 Task: Add the location "Delhi, India".
Action: Mouse scrolled (651, 325) with delta (0, 0)
Screenshot: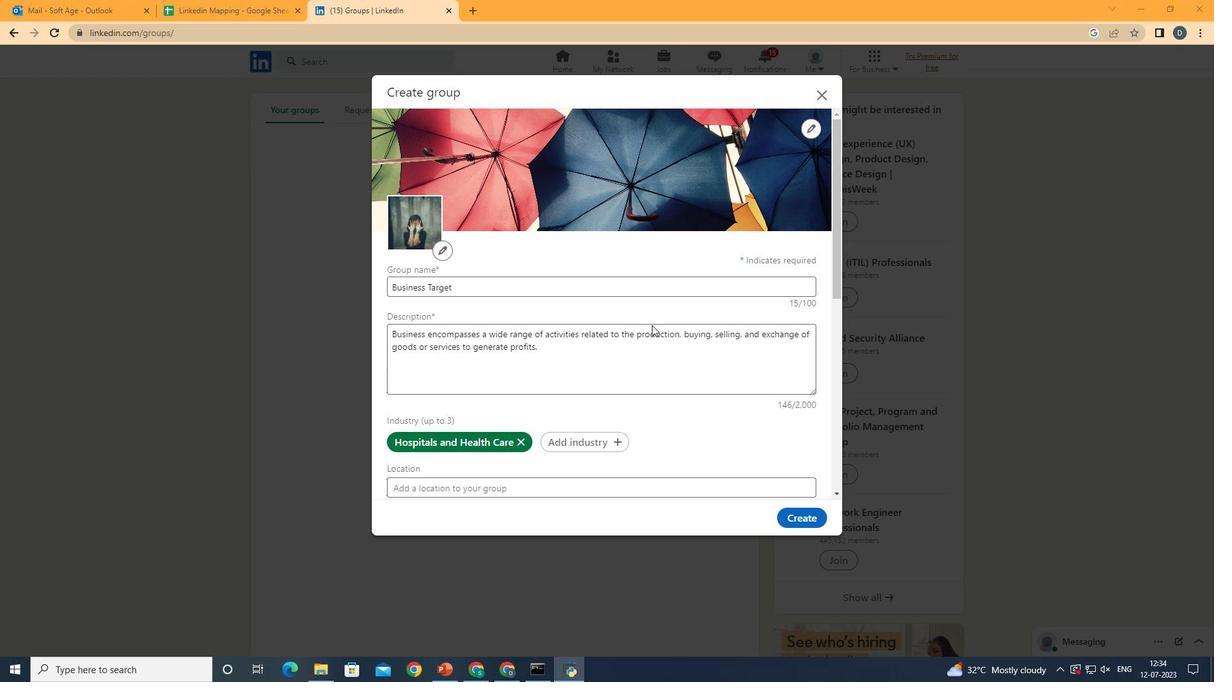 
Action: Mouse scrolled (651, 325) with delta (0, 0)
Screenshot: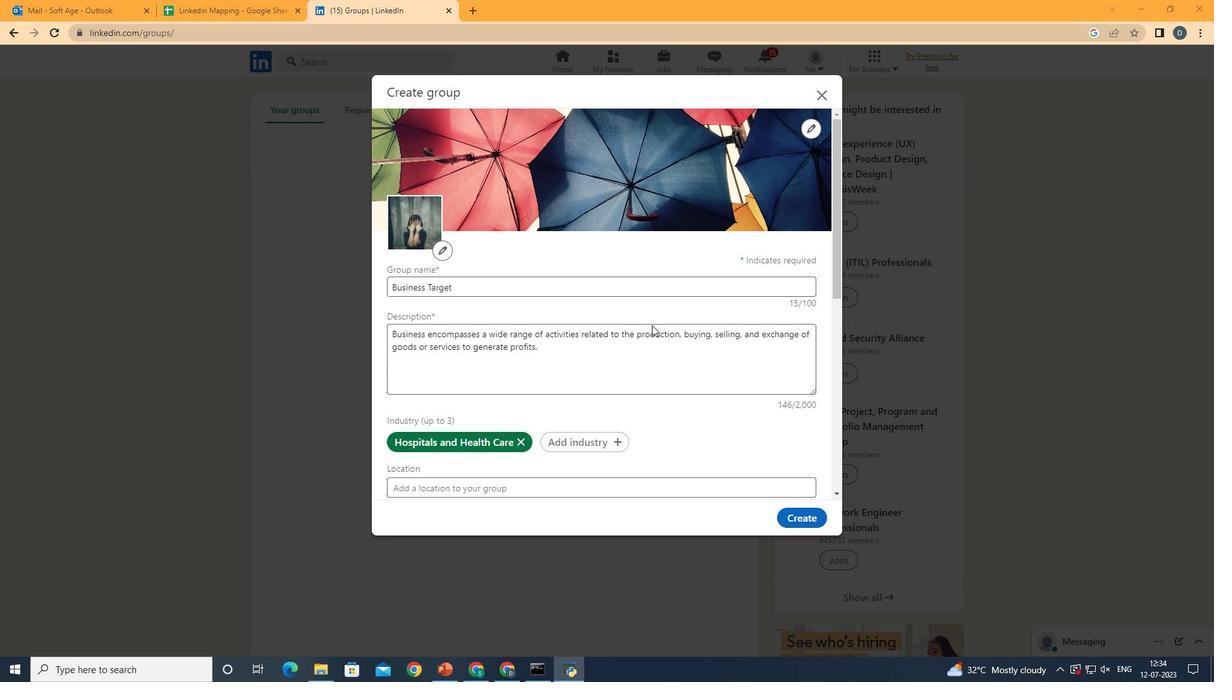 
Action: Mouse scrolled (651, 325) with delta (0, 0)
Screenshot: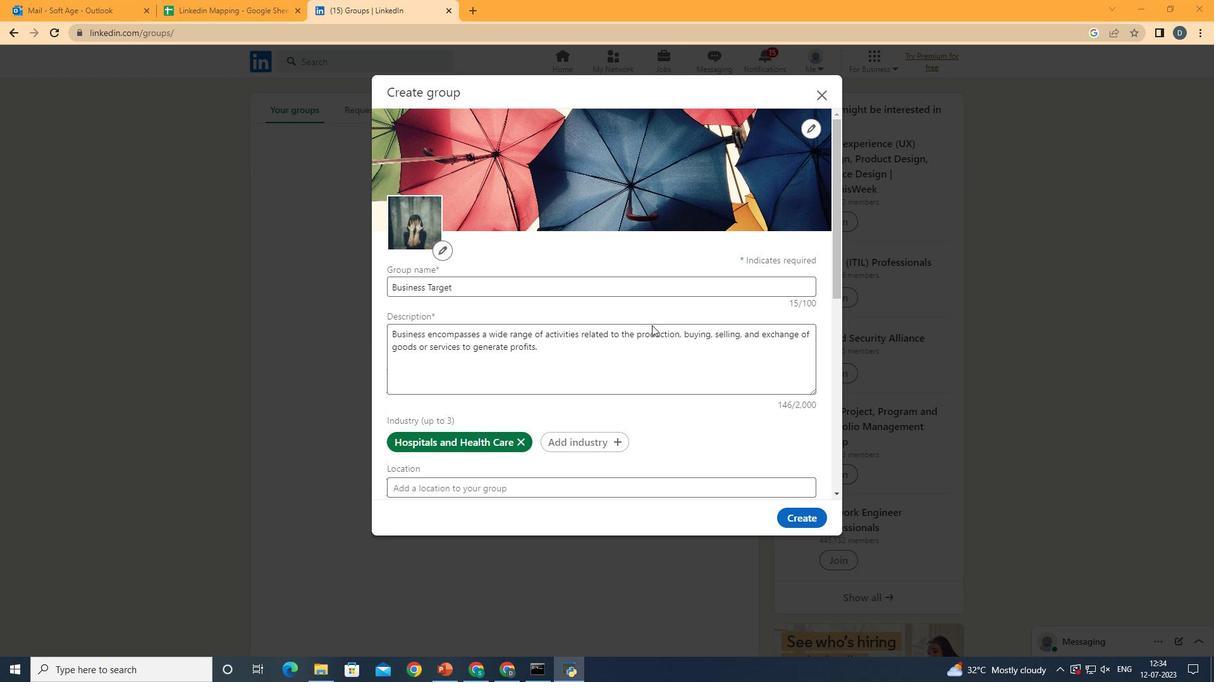 
Action: Mouse moved to (620, 300)
Screenshot: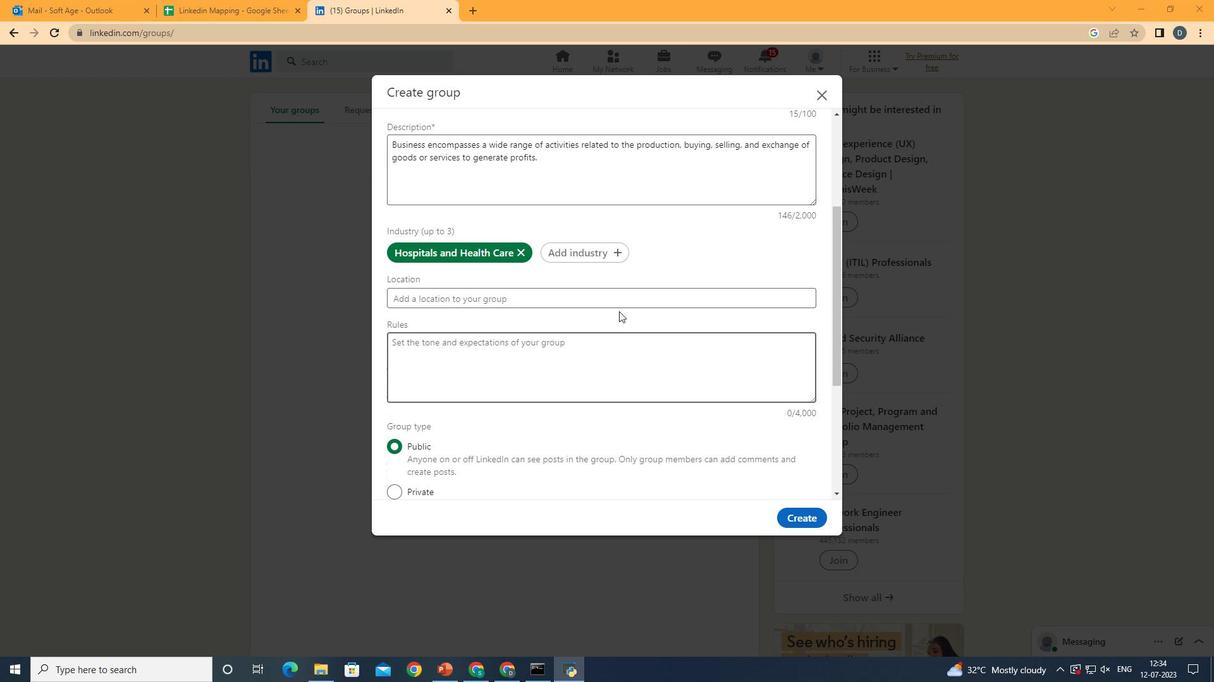 
Action: Mouse pressed left at (620, 300)
Screenshot: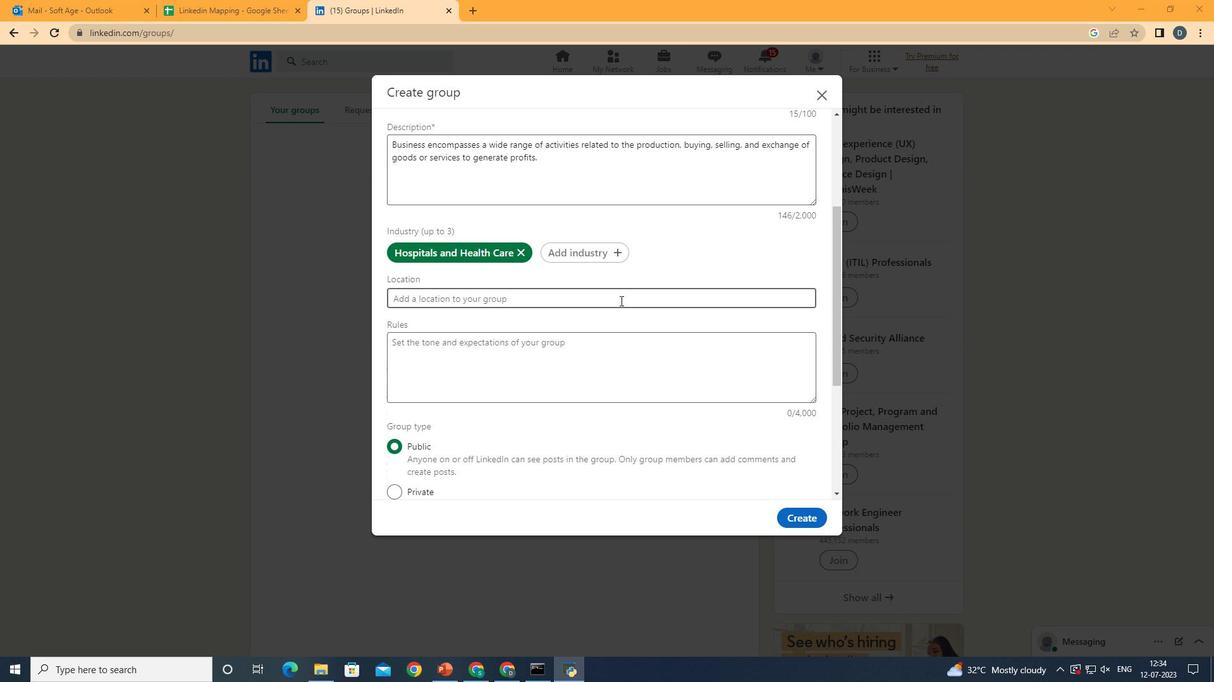 
Action: Key pressed <Key.shift><Key.shift><Key.shift><Key.shift><Key.shift><Key.shift><Key.shift><Key.shift><Key.shift><Key.shift><Key.shift><Key.shift><Key.shift>Delhi,
Screenshot: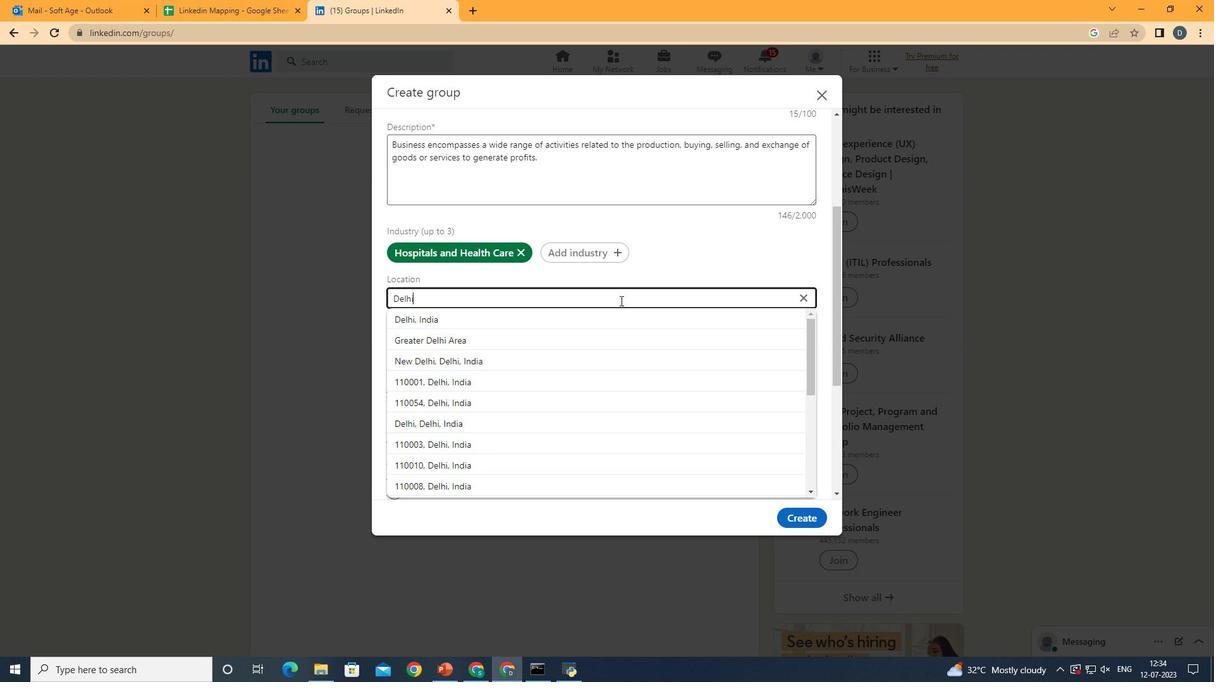
Action: Mouse moved to (605, 319)
Screenshot: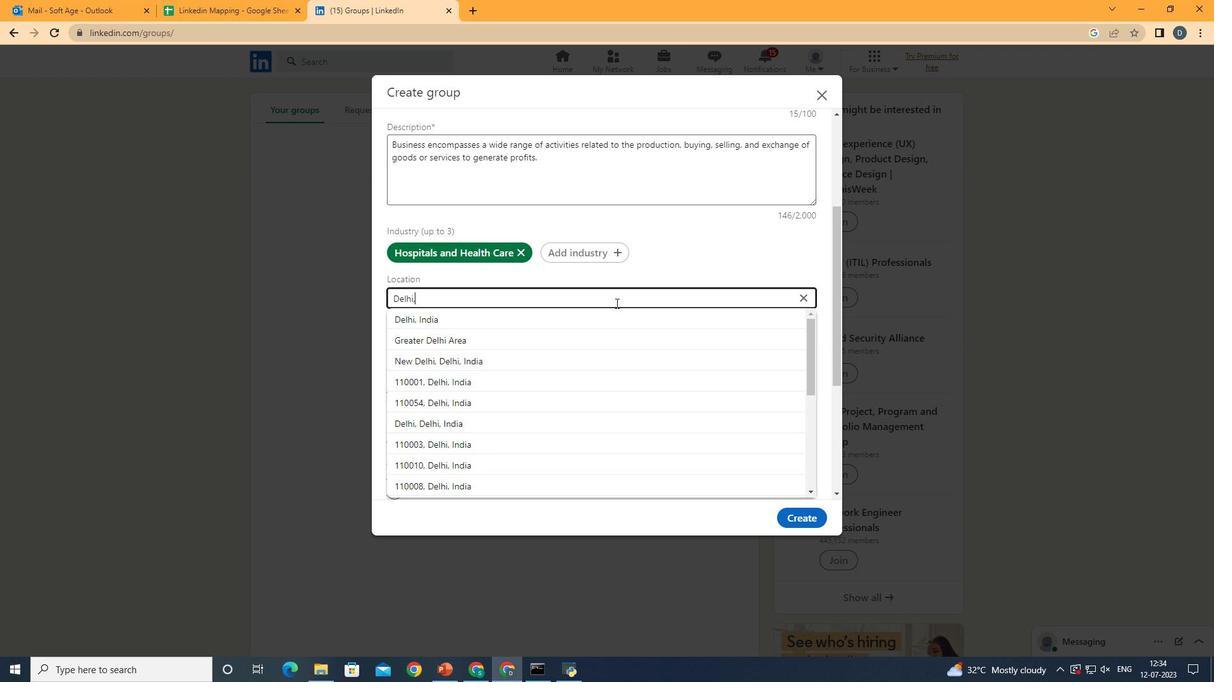 
Action: Mouse pressed left at (605, 319)
Screenshot: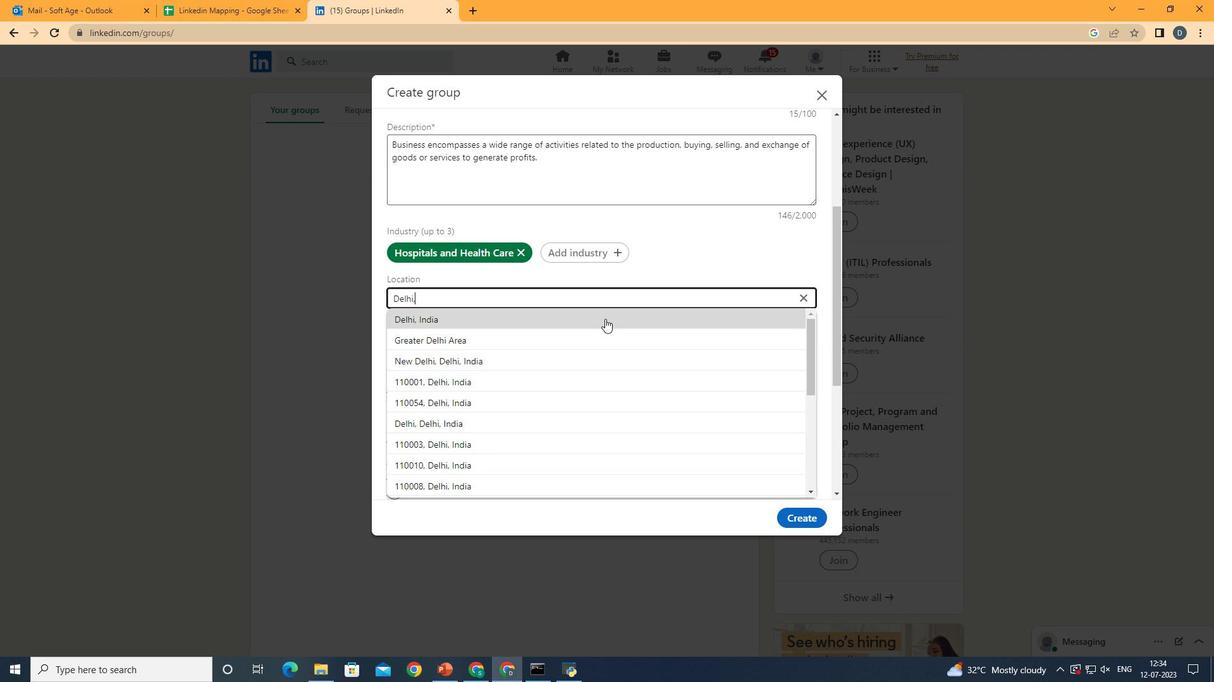 
Action: Mouse moved to (631, 312)
Screenshot: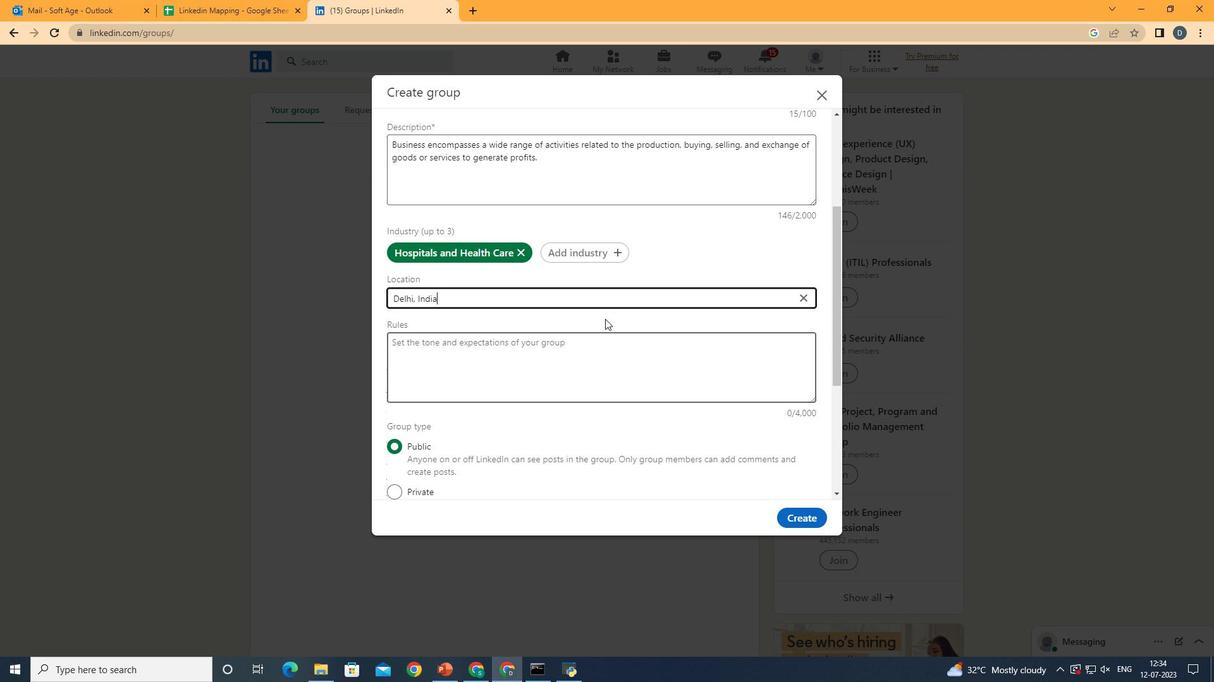 
Action: Mouse pressed left at (631, 312)
Screenshot: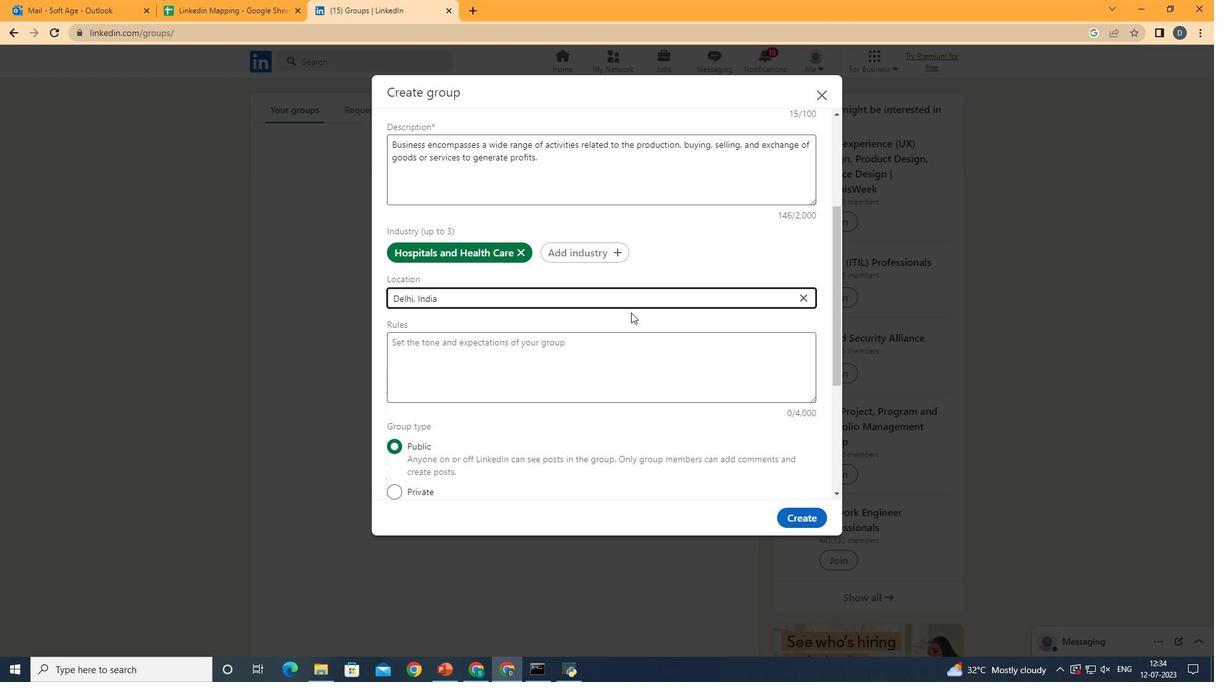 
